Task: Create a due date automation trigger when advanced on, on the tuesday after a card is due add content with a name or a description not starting with resume at 11:00 AM.
Action: Mouse moved to (952, 75)
Screenshot: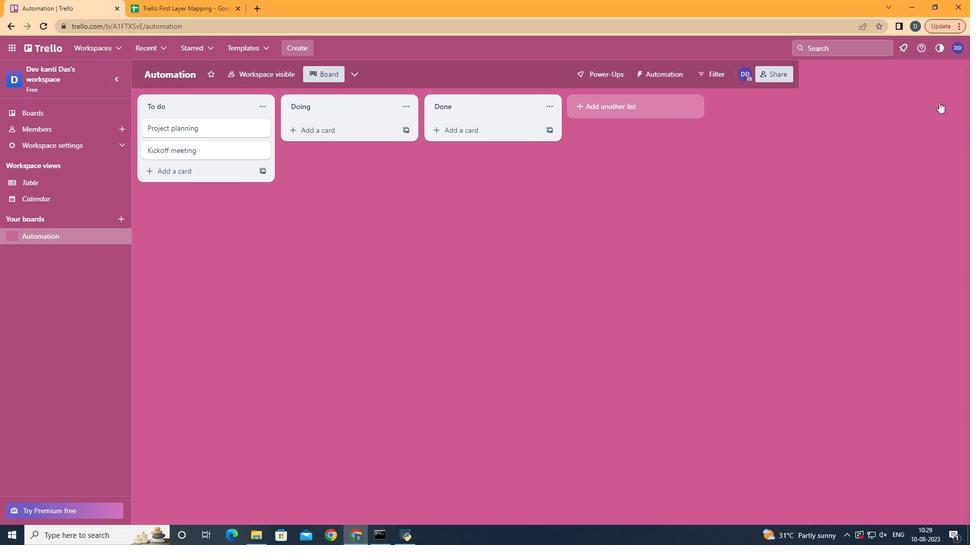 
Action: Mouse pressed left at (952, 75)
Screenshot: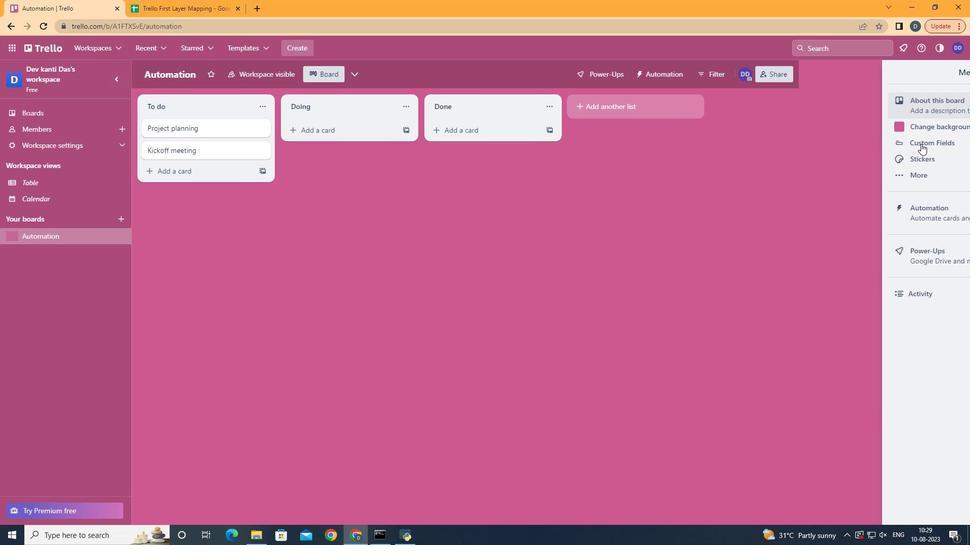 
Action: Mouse moved to (872, 209)
Screenshot: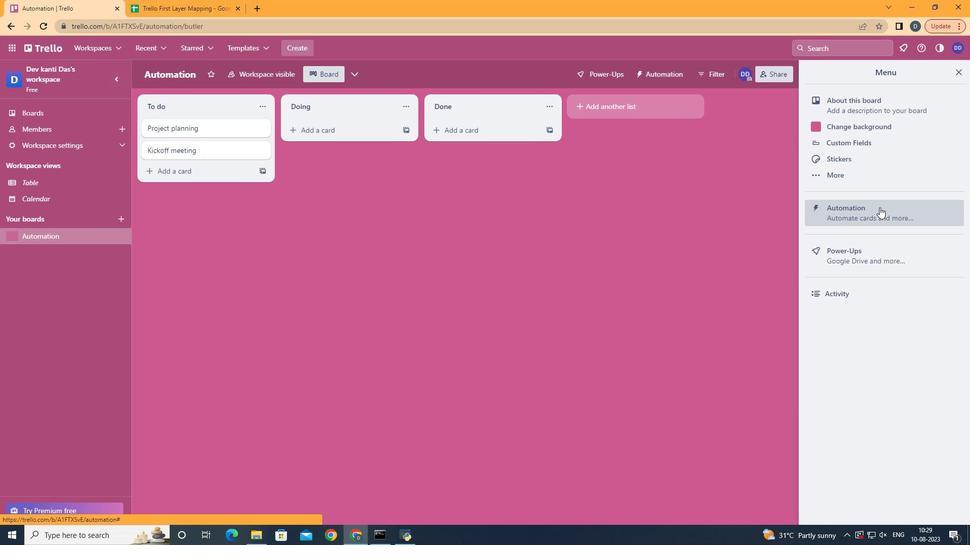 
Action: Mouse pressed left at (872, 209)
Screenshot: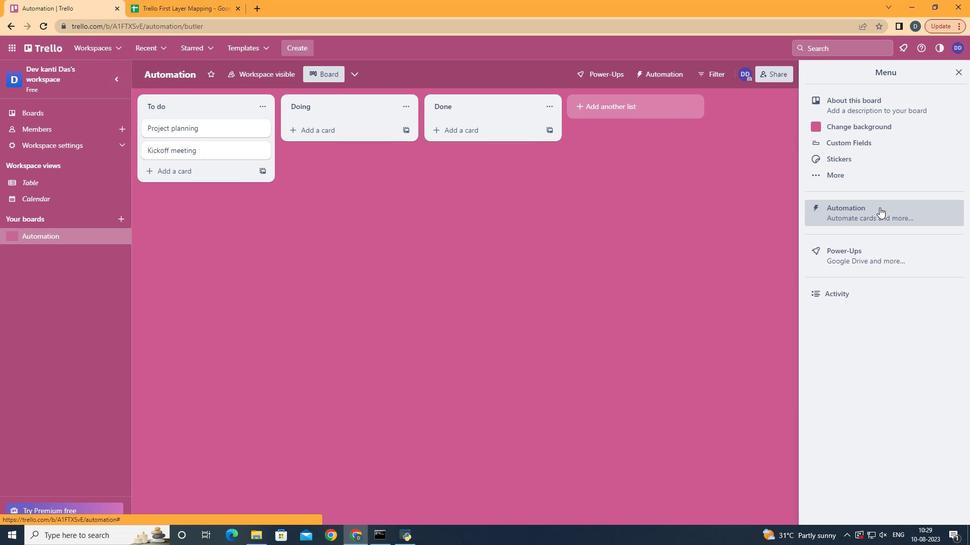 
Action: Mouse moved to (176, 202)
Screenshot: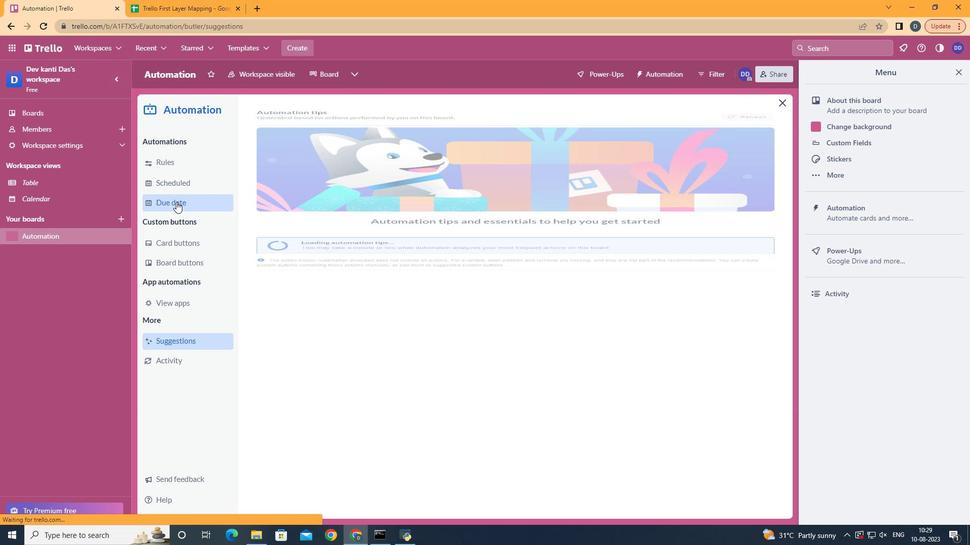 
Action: Mouse pressed left at (176, 202)
Screenshot: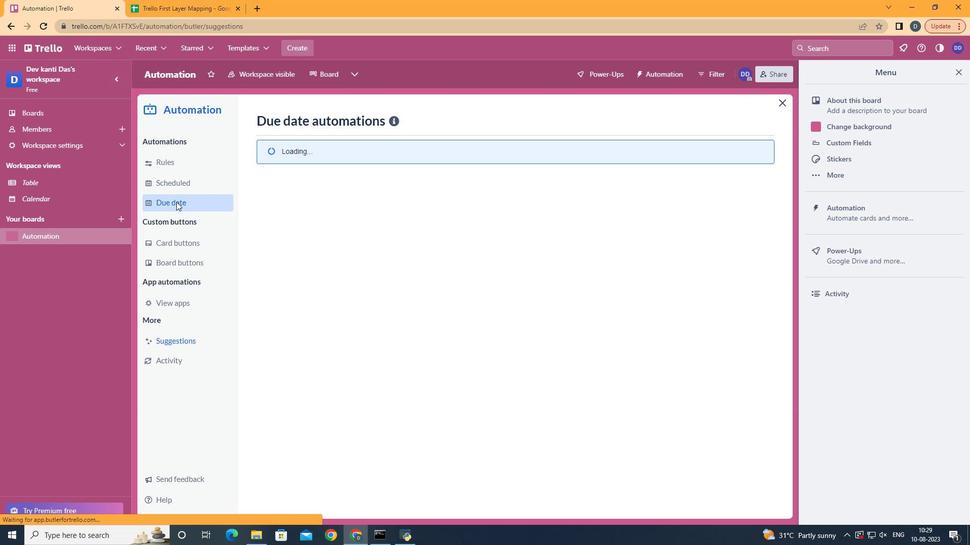 
Action: Mouse moved to (702, 119)
Screenshot: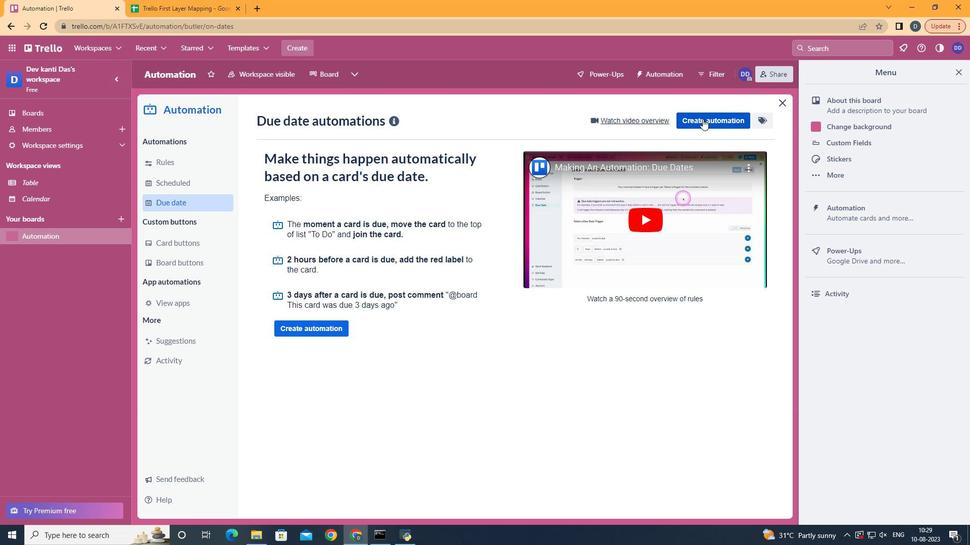 
Action: Mouse pressed left at (702, 119)
Screenshot: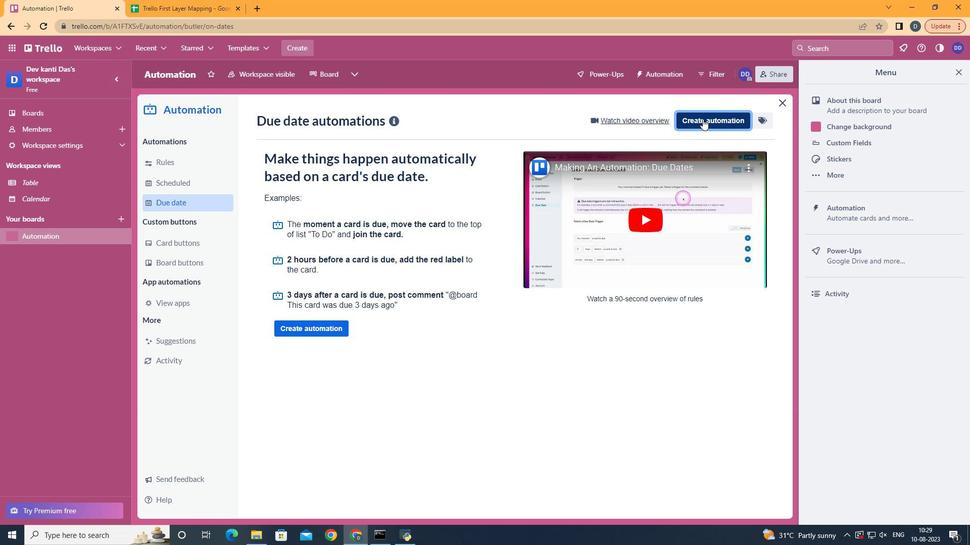 
Action: Mouse moved to (529, 216)
Screenshot: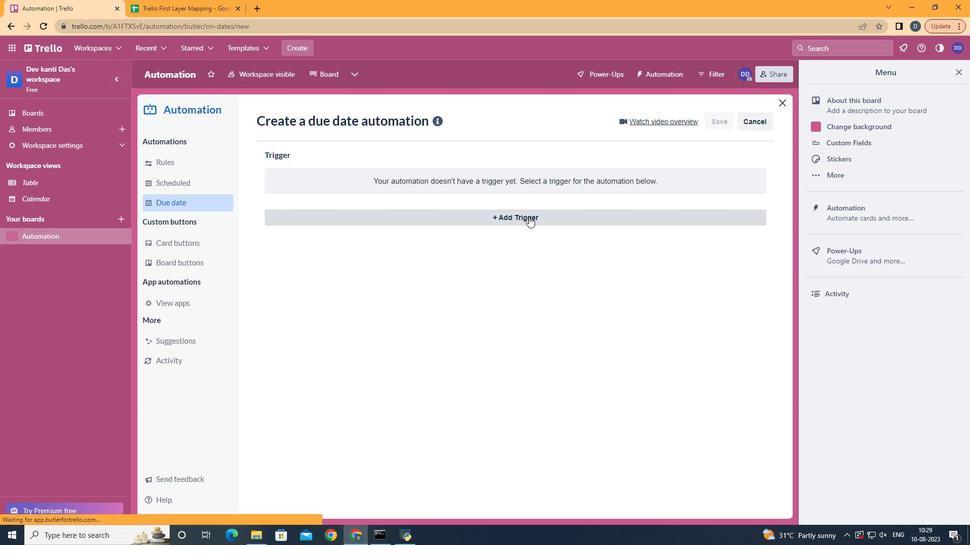 
Action: Mouse pressed left at (529, 216)
Screenshot: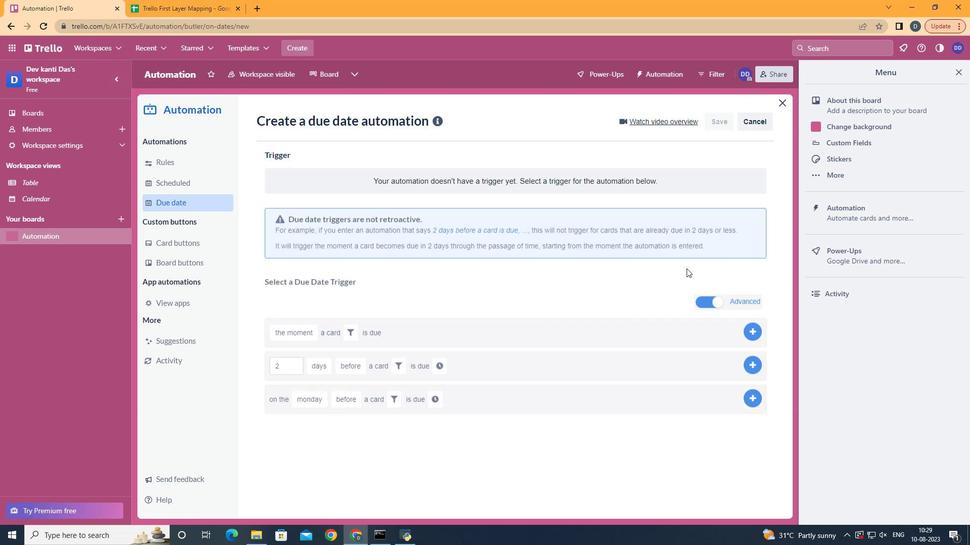 
Action: Mouse moved to (331, 282)
Screenshot: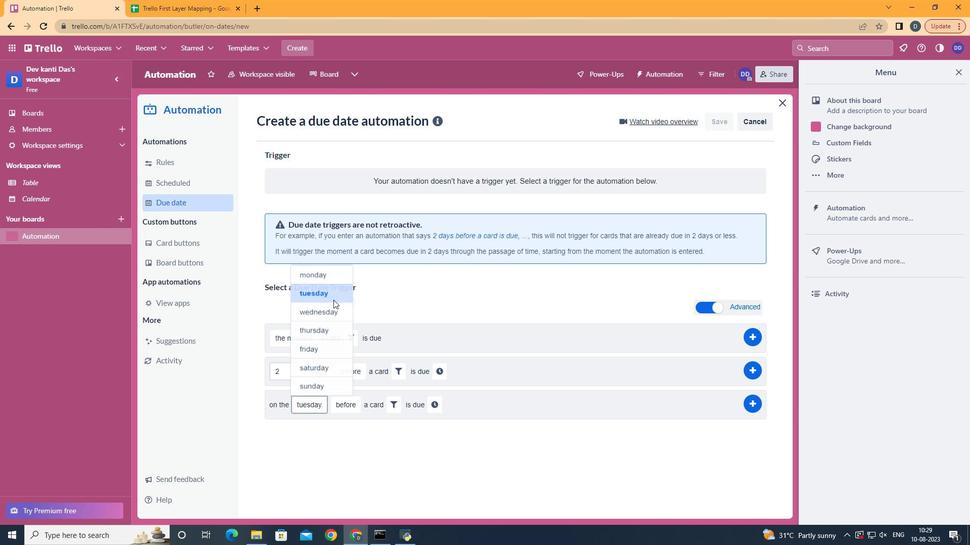 
Action: Mouse pressed left at (331, 282)
Screenshot: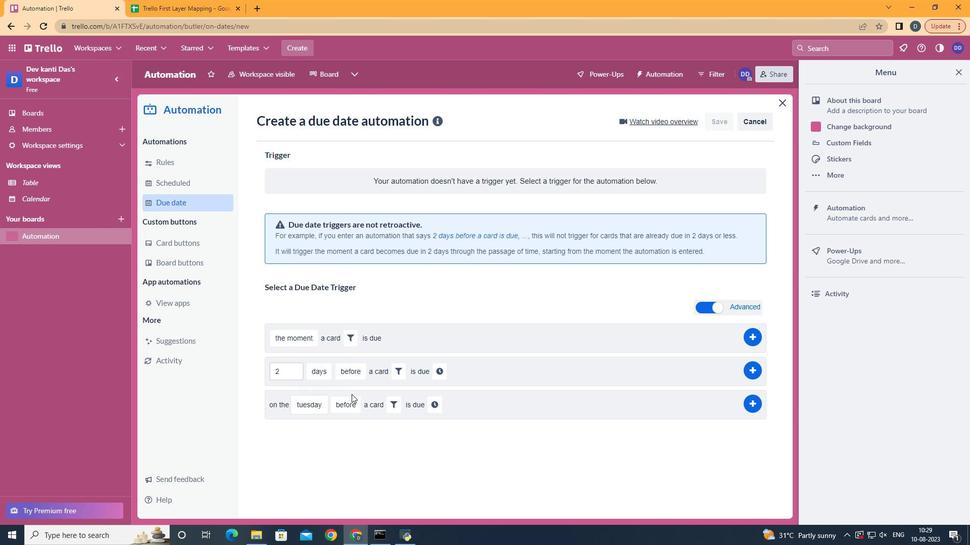 
Action: Mouse moved to (353, 443)
Screenshot: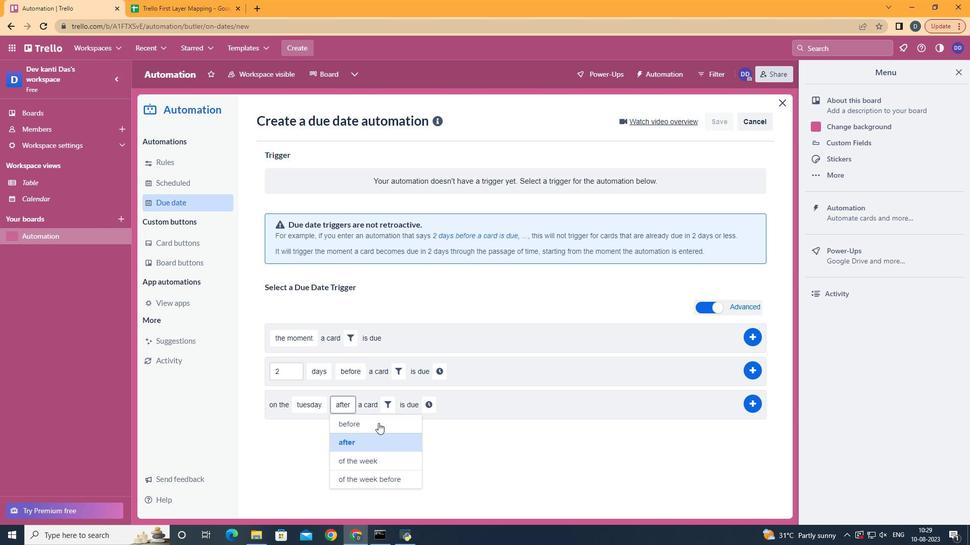 
Action: Mouse pressed left at (353, 443)
Screenshot: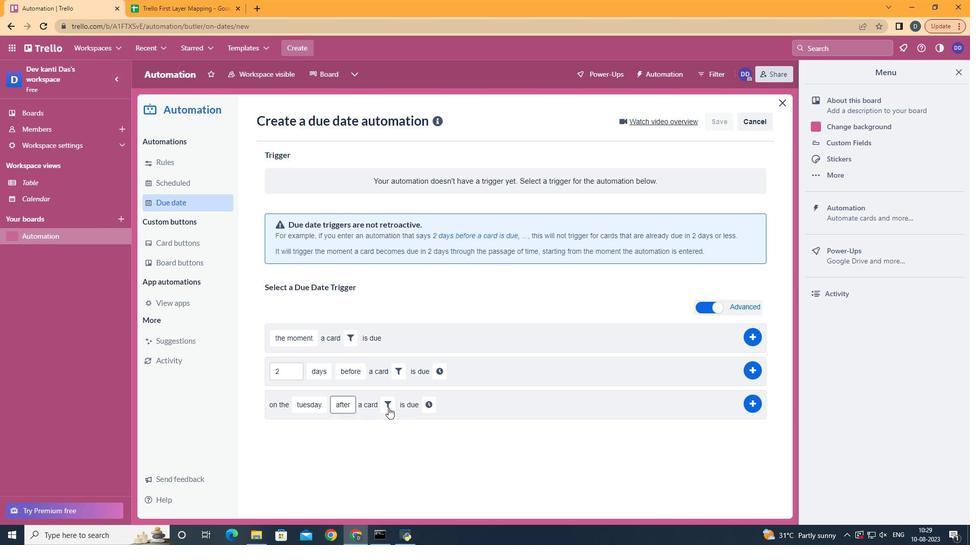 
Action: Mouse moved to (390, 405)
Screenshot: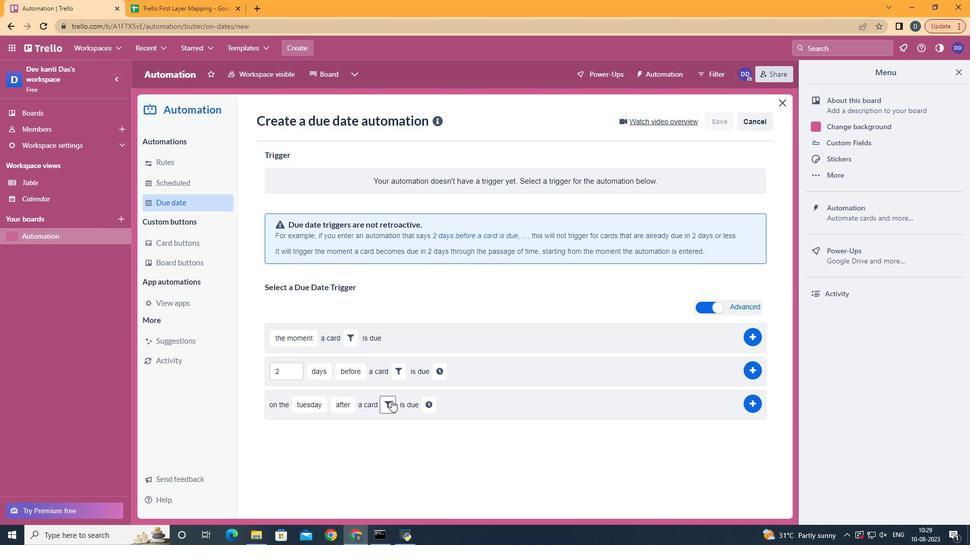 
Action: Mouse pressed left at (390, 405)
Screenshot: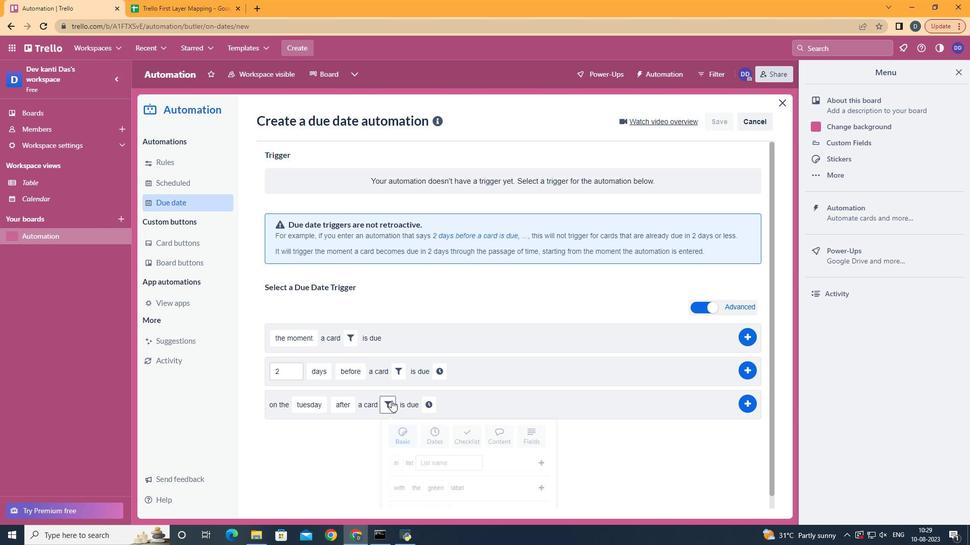 
Action: Mouse moved to (512, 436)
Screenshot: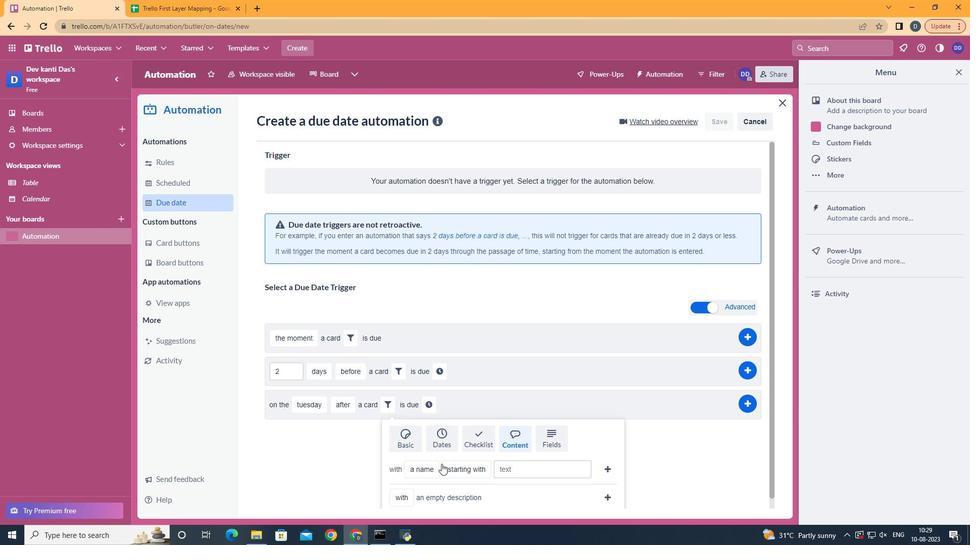 
Action: Mouse pressed left at (512, 436)
Screenshot: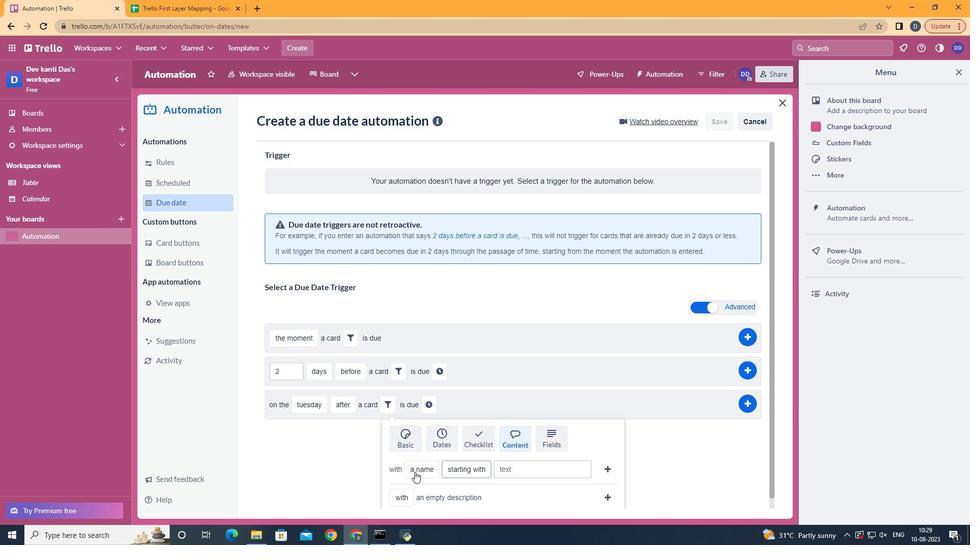 
Action: Mouse moved to (427, 455)
Screenshot: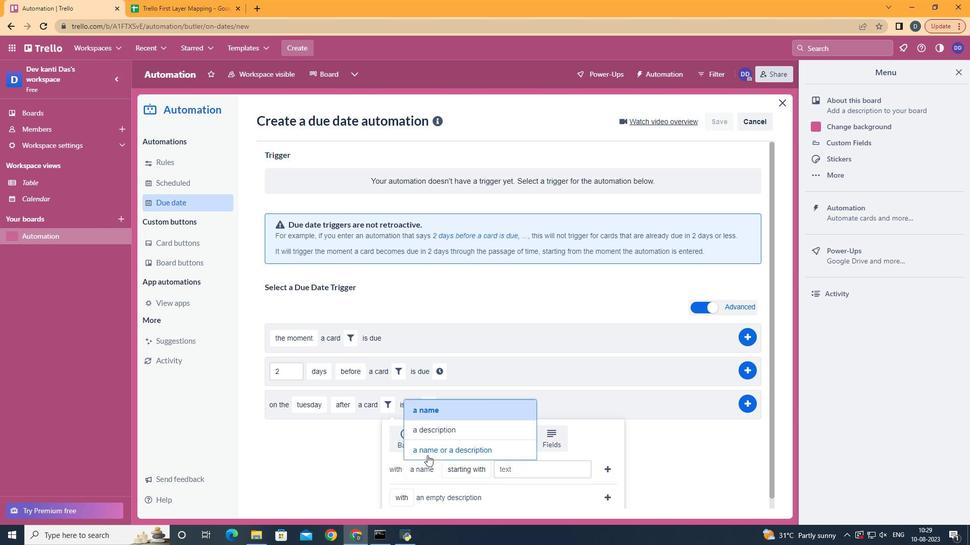 
Action: Mouse pressed left at (427, 455)
Screenshot: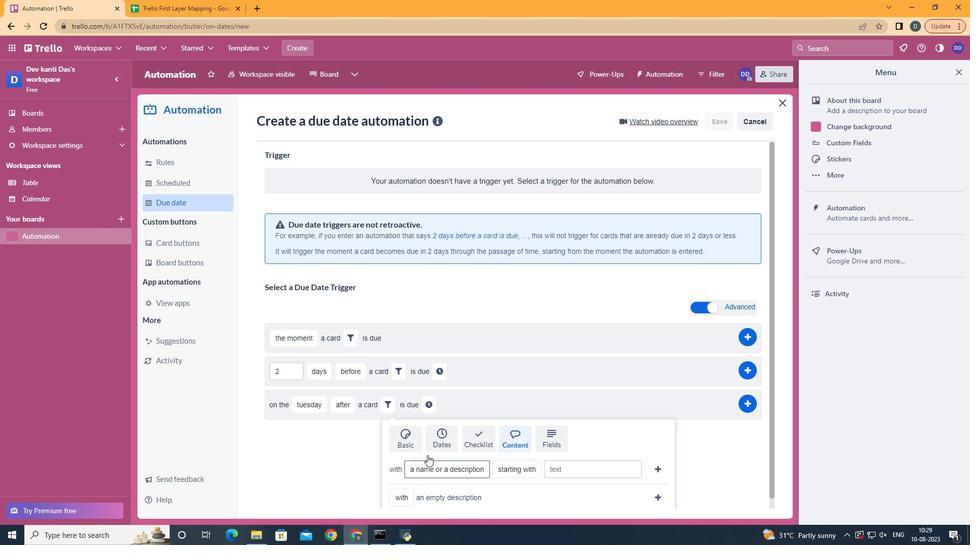
Action: Mouse moved to (548, 409)
Screenshot: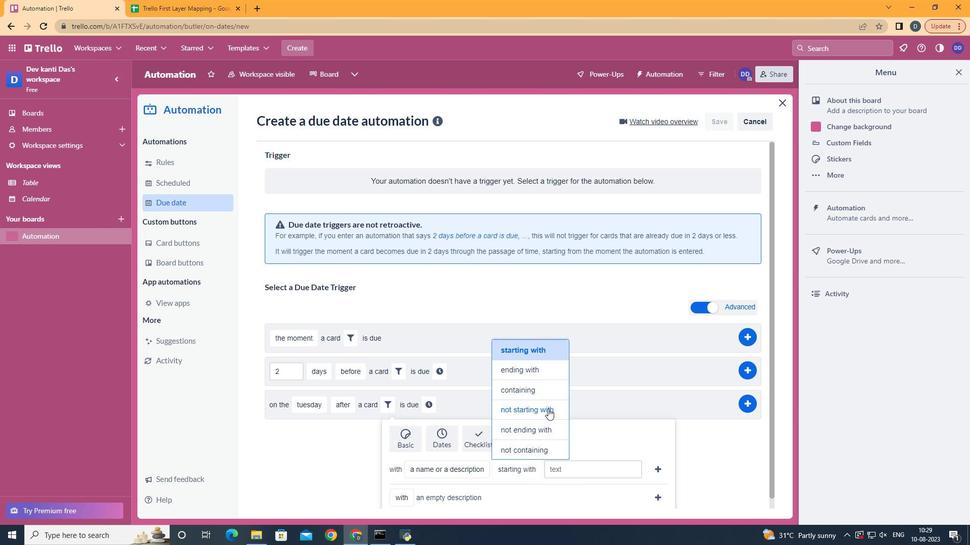 
Action: Mouse pressed left at (548, 409)
Screenshot: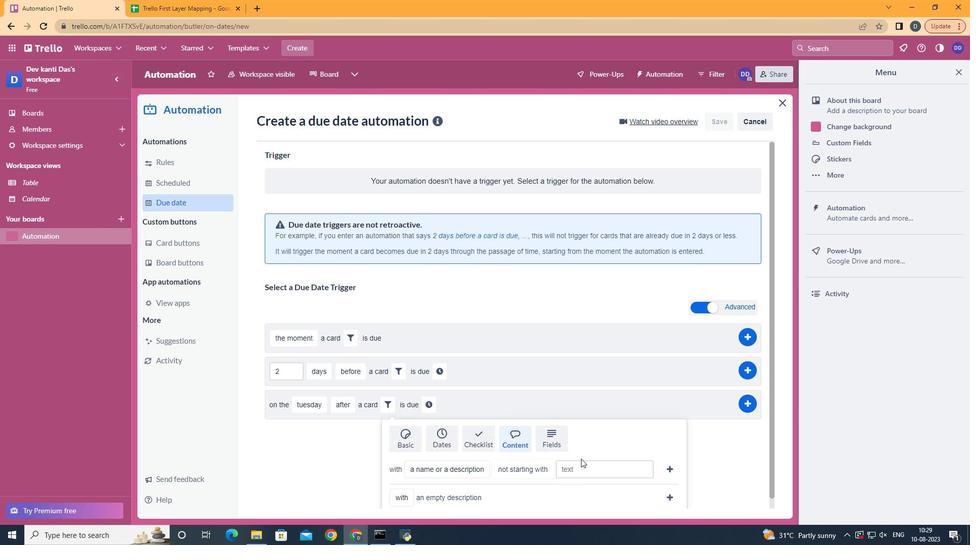
Action: Mouse moved to (585, 467)
Screenshot: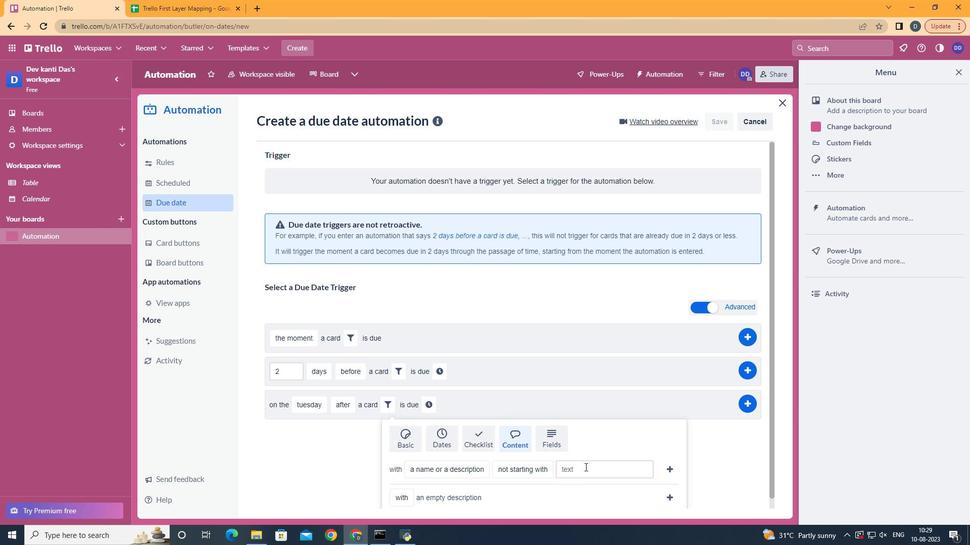 
Action: Mouse pressed left at (585, 467)
Screenshot: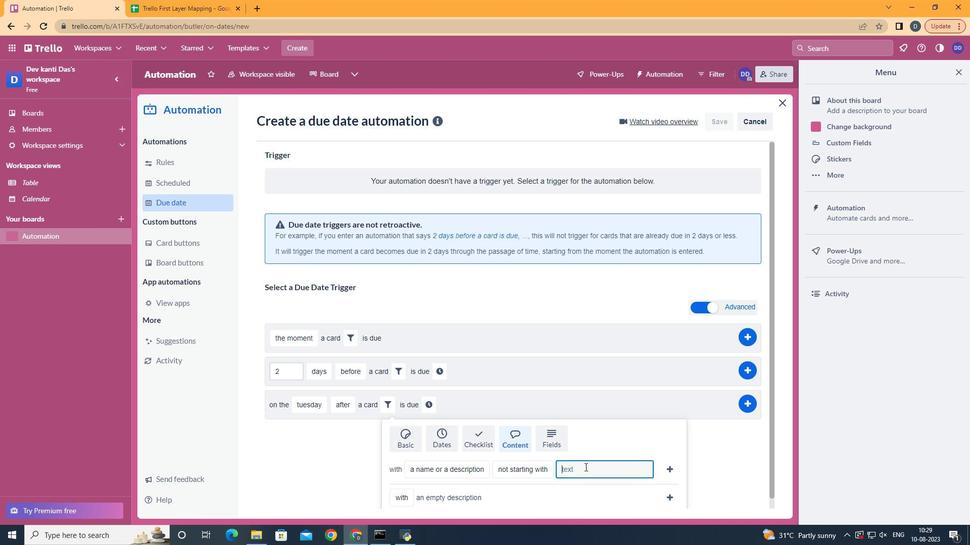 
Action: Key pressed r
Screenshot: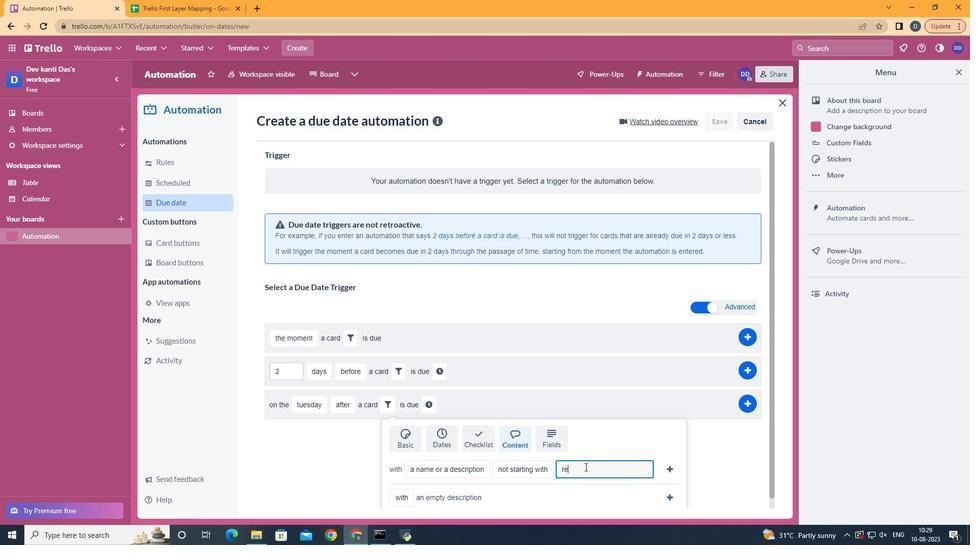 
Action: Mouse moved to (585, 467)
Screenshot: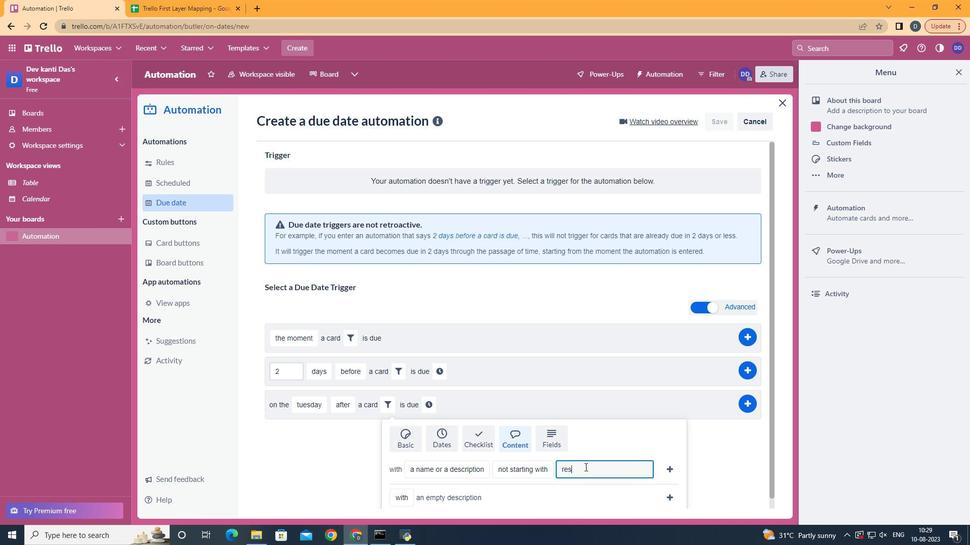 
Action: Key pressed esume
Screenshot: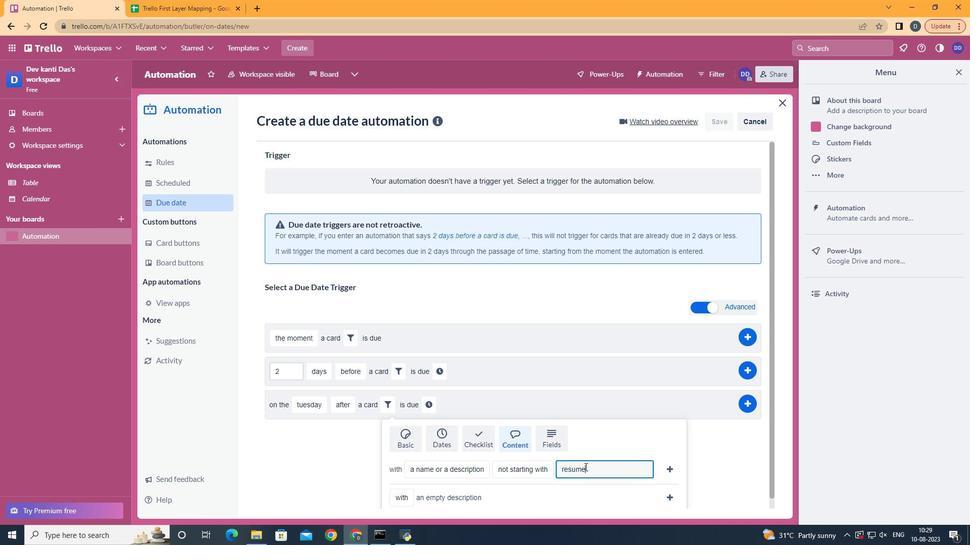 
Action: Mouse moved to (669, 469)
Screenshot: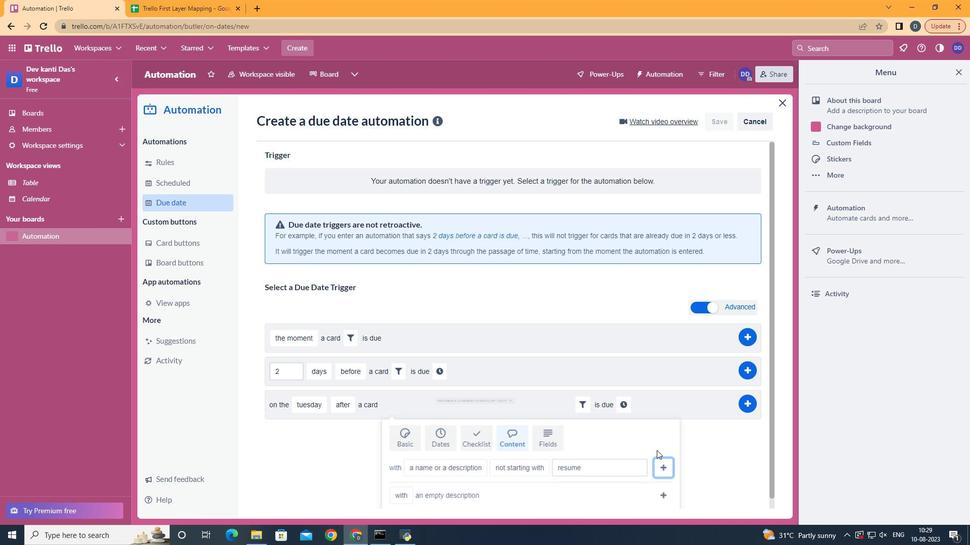 
Action: Mouse pressed left at (669, 469)
Screenshot: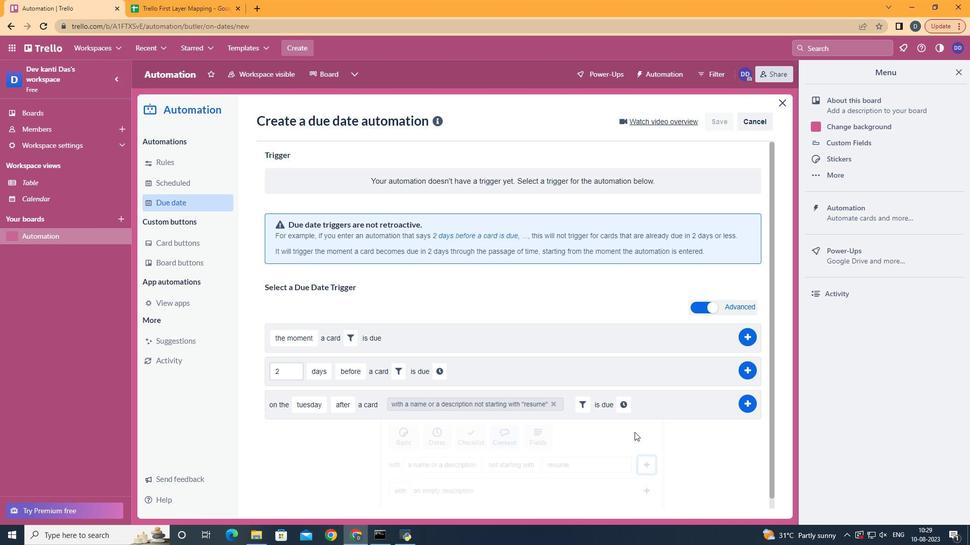 
Action: Mouse moved to (621, 402)
Screenshot: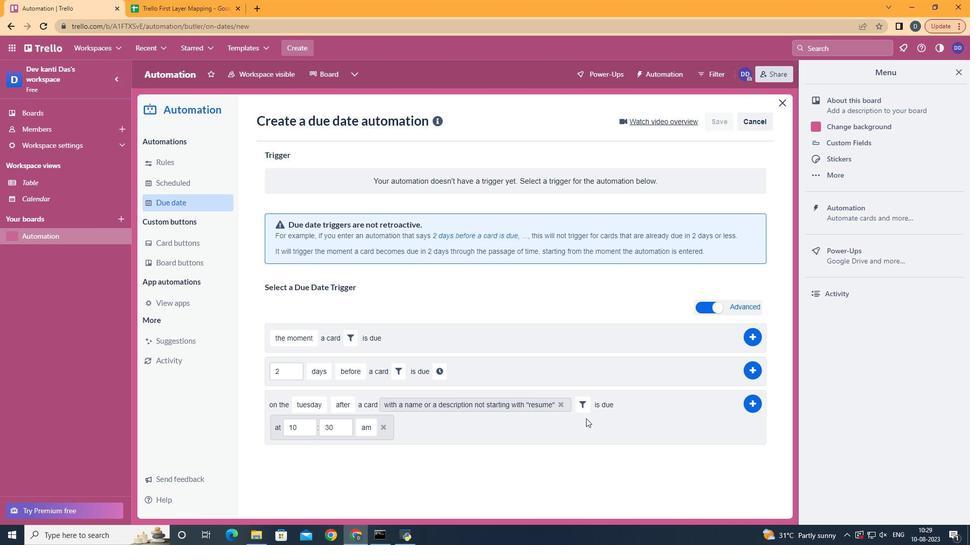 
Action: Mouse pressed left at (621, 402)
Screenshot: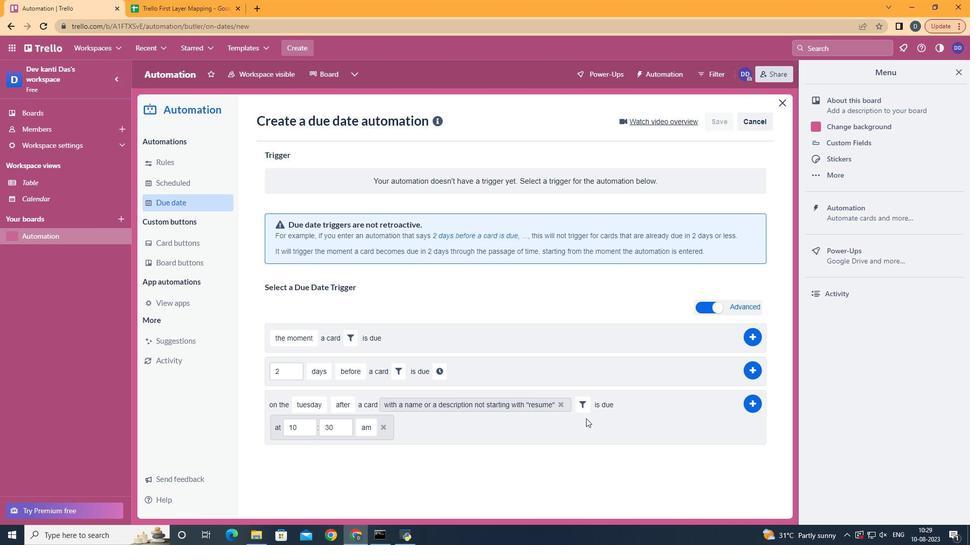 
Action: Mouse moved to (307, 431)
Screenshot: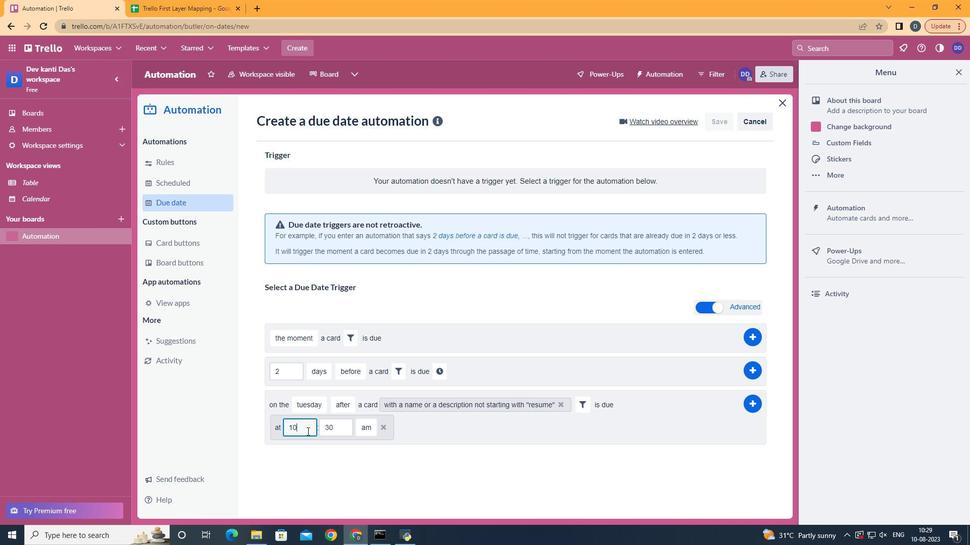 
Action: Mouse pressed left at (307, 431)
Screenshot: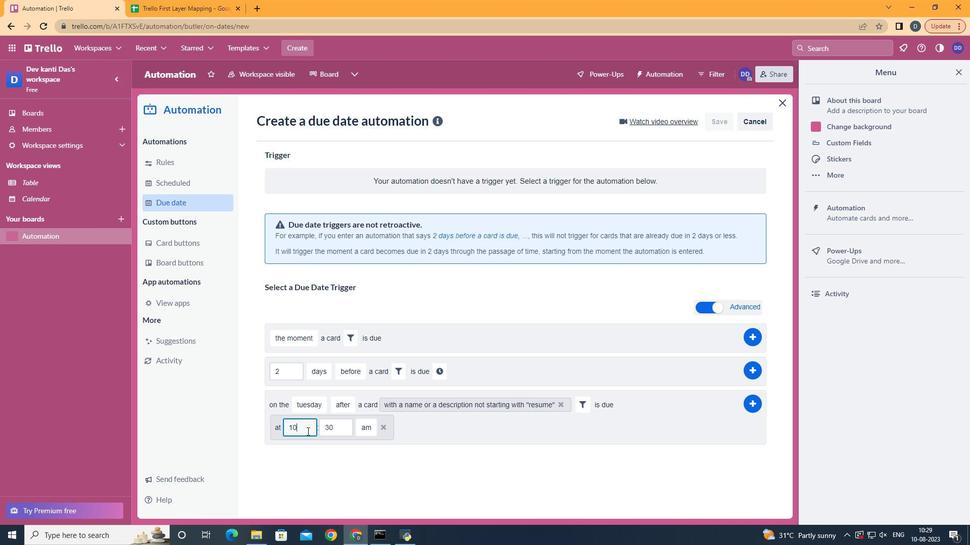 
Action: Key pressed <Key.backspace>1
Screenshot: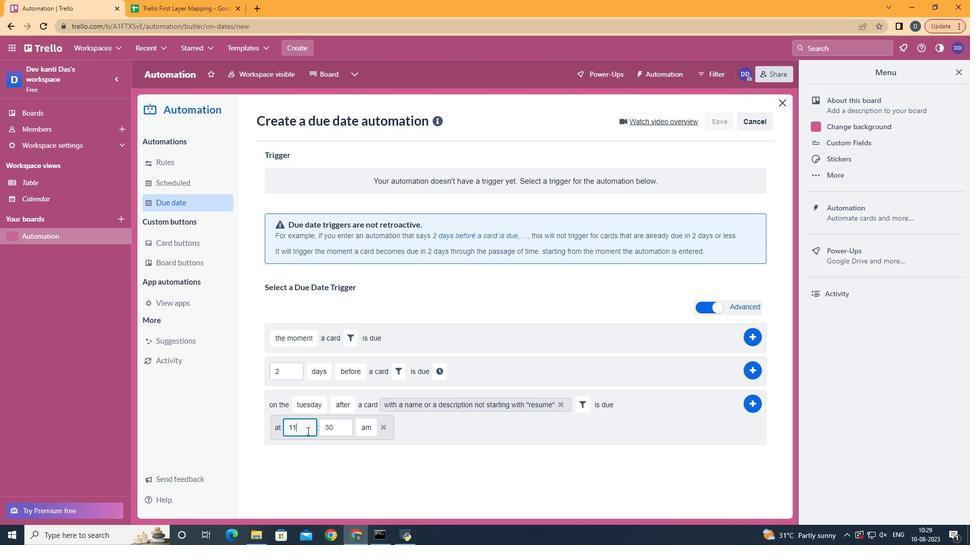 
Action: Mouse moved to (335, 424)
Screenshot: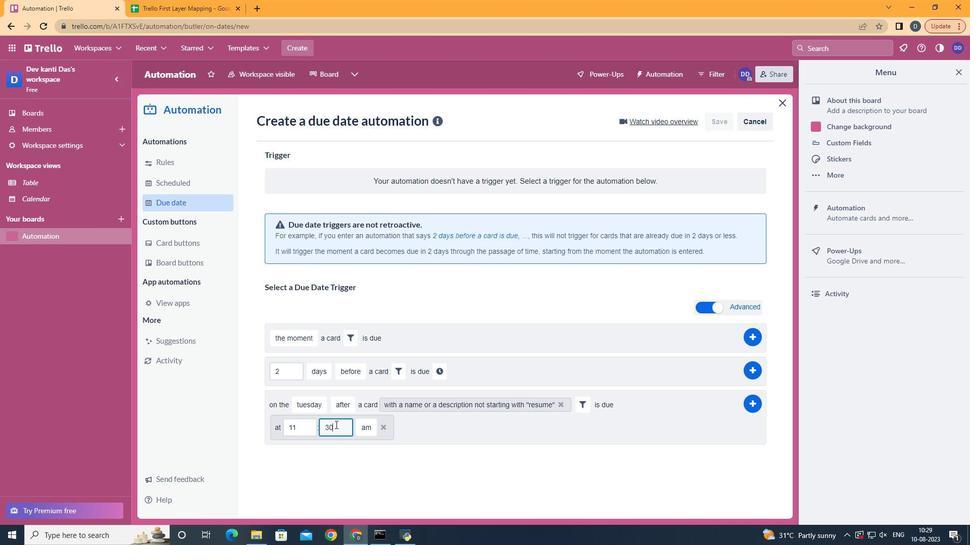 
Action: Mouse pressed left at (335, 424)
Screenshot: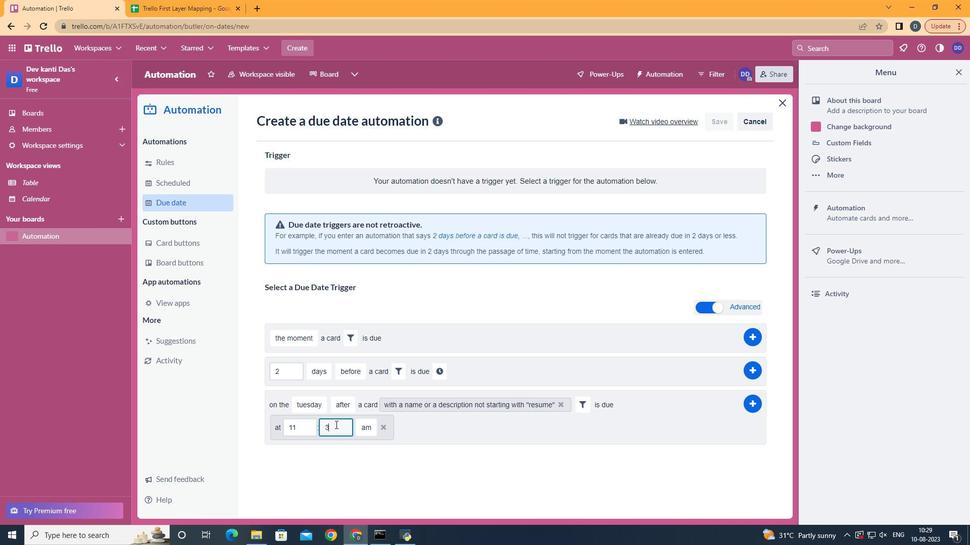 
Action: Key pressed <Key.backspace><Key.backspace>00
Screenshot: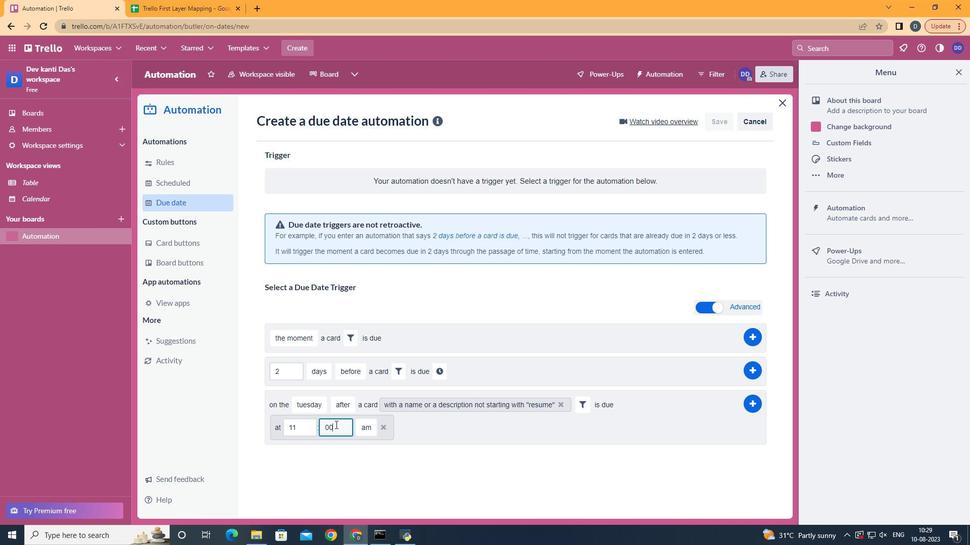 
Action: Mouse moved to (753, 403)
Screenshot: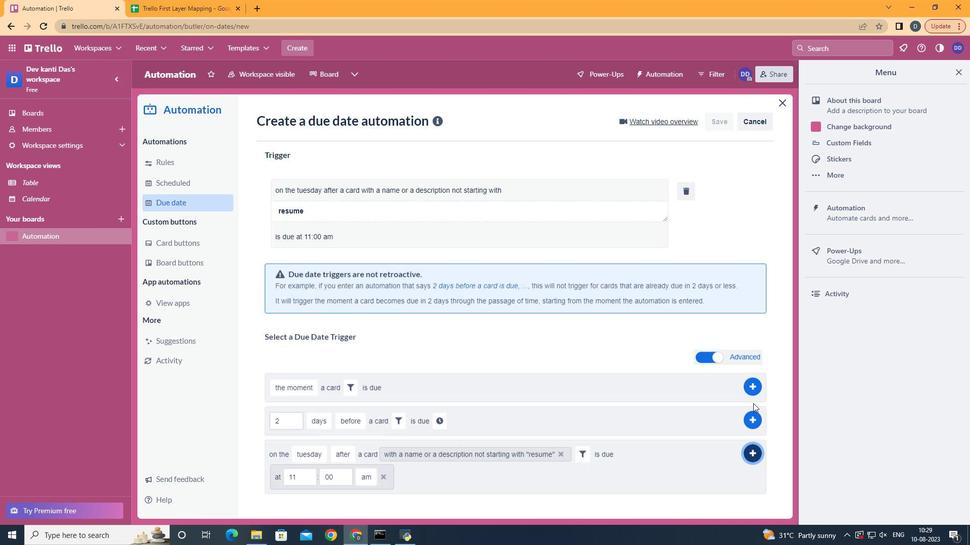 
Action: Mouse pressed left at (753, 403)
Screenshot: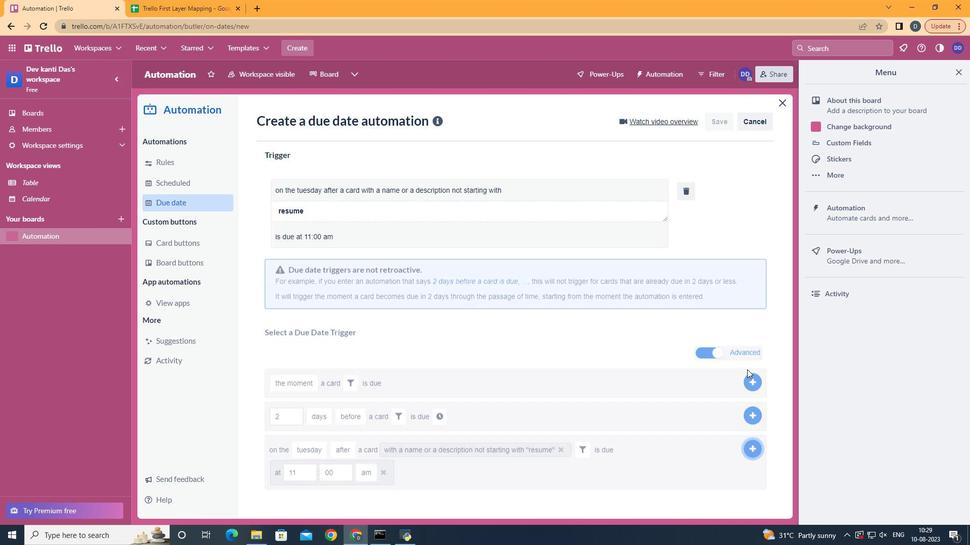 
Action: Mouse moved to (597, 315)
Screenshot: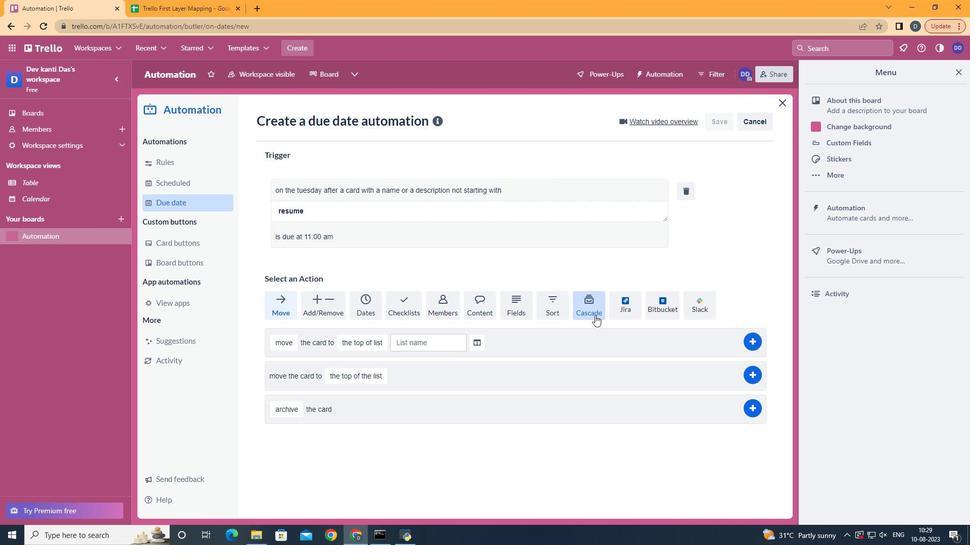
